 Task: Add a condition where "Priority Is High" in All unsolved tickets in your groups.
Action: Mouse moved to (201, 331)
Screenshot: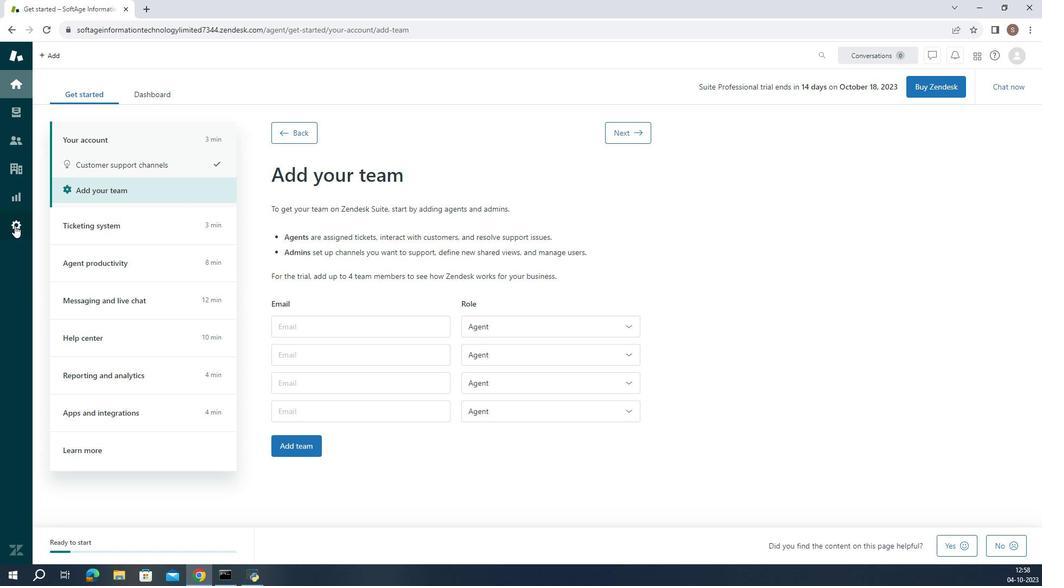
Action: Mouse pressed left at (201, 331)
Screenshot: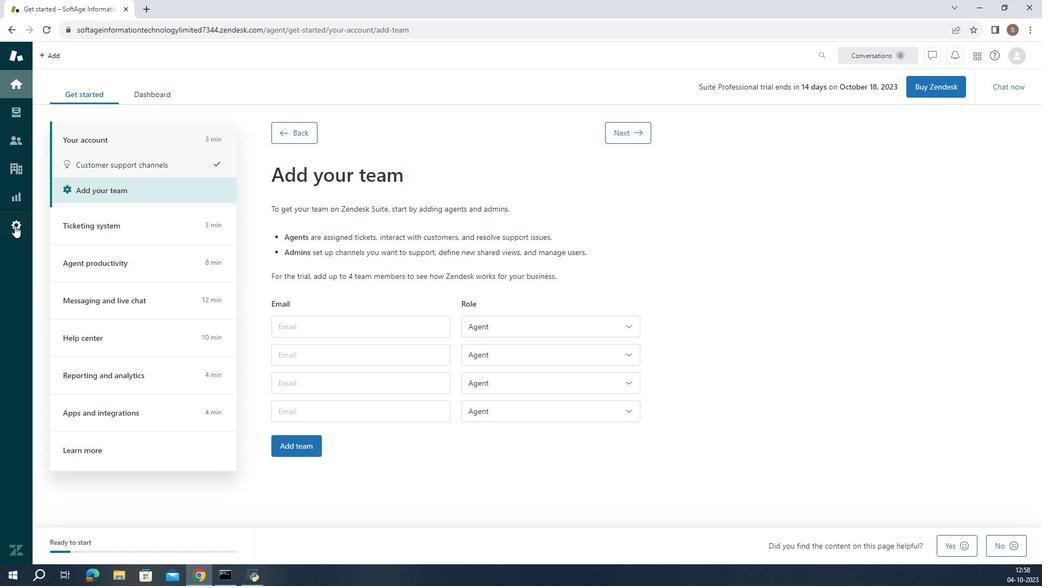 
Action: Mouse moved to (432, 464)
Screenshot: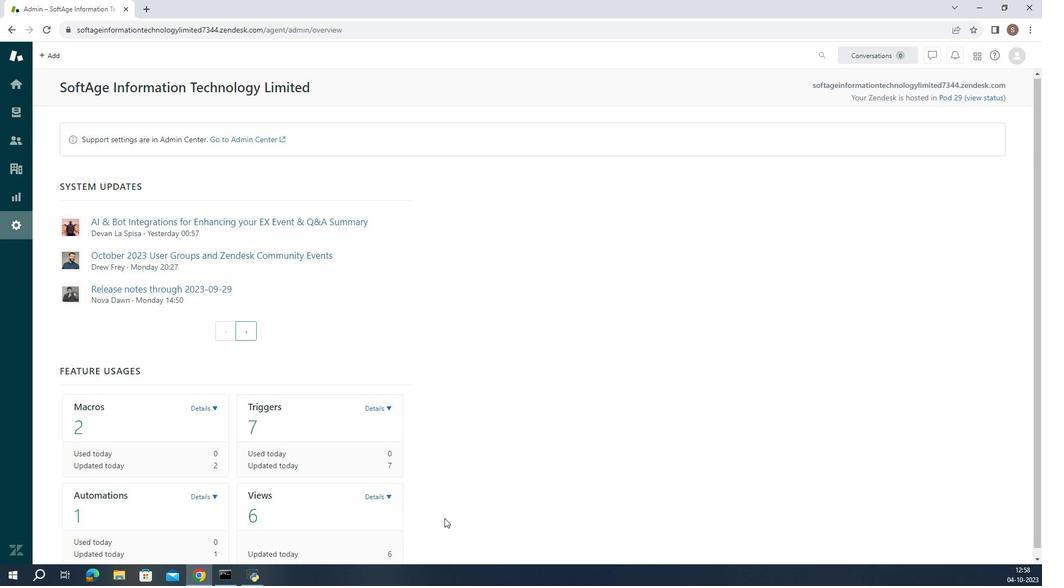 
Action: Mouse scrolled (432, 464) with delta (0, 0)
Screenshot: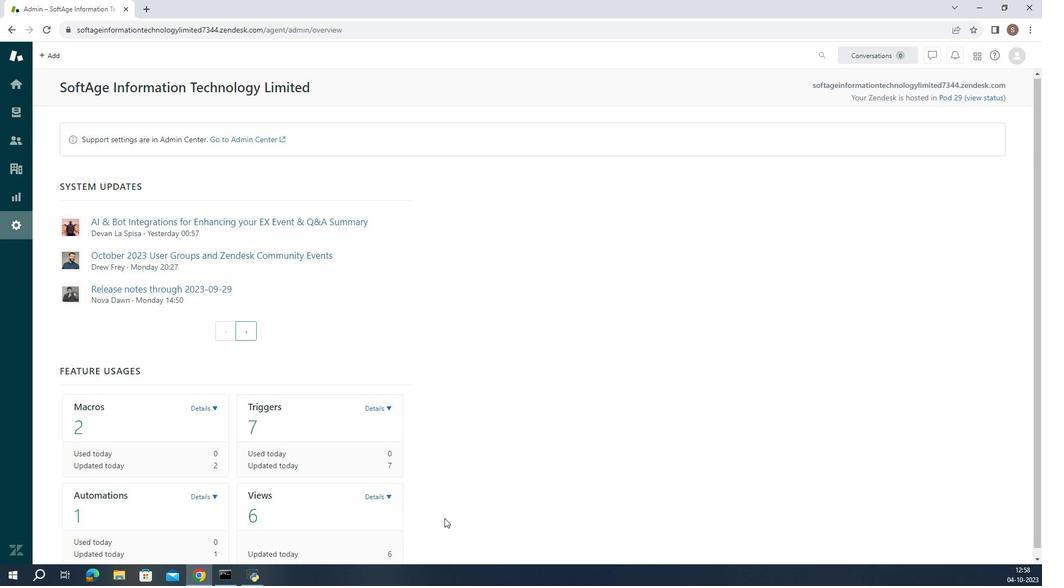 
Action: Mouse moved to (433, 464)
Screenshot: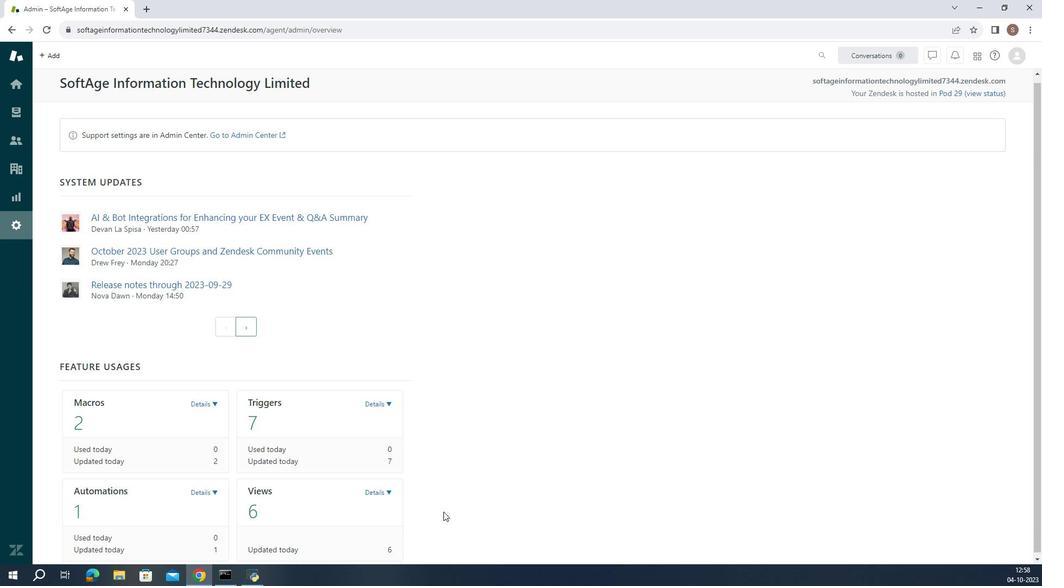 
Action: Mouse scrolled (433, 464) with delta (0, 0)
Screenshot: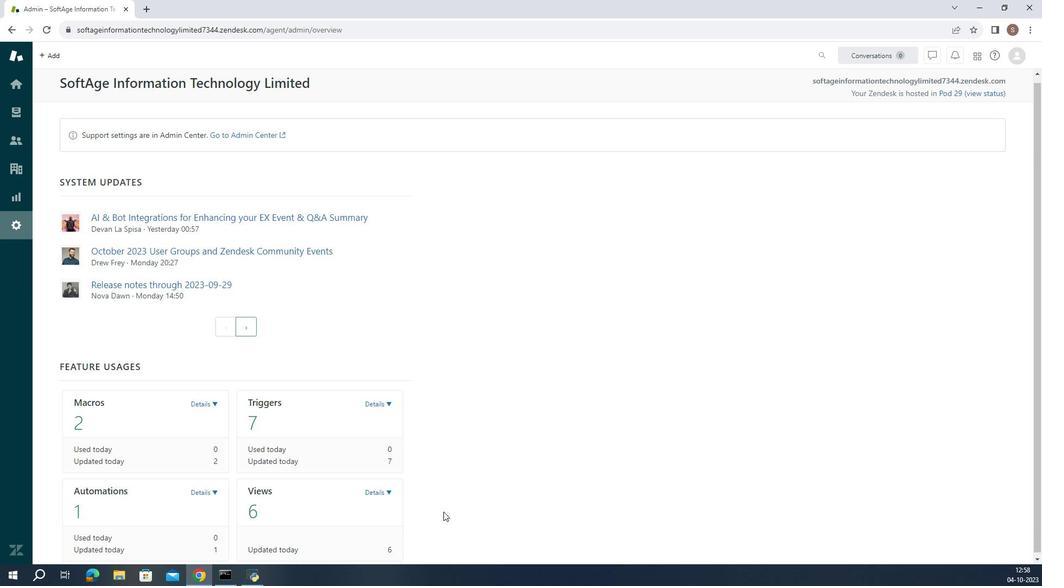 
Action: Mouse moved to (433, 462)
Screenshot: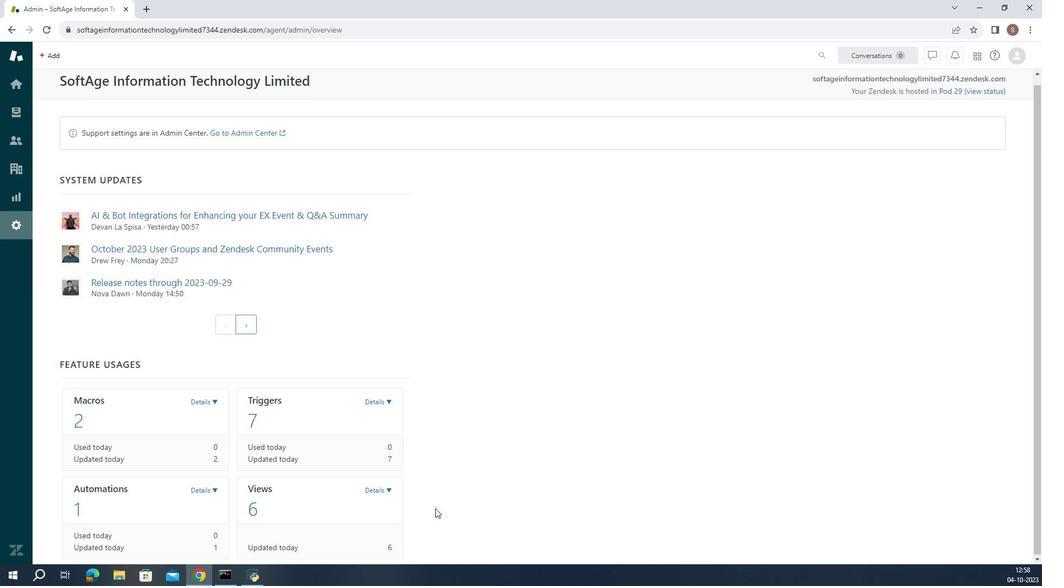 
Action: Mouse scrolled (433, 462) with delta (0, 0)
Screenshot: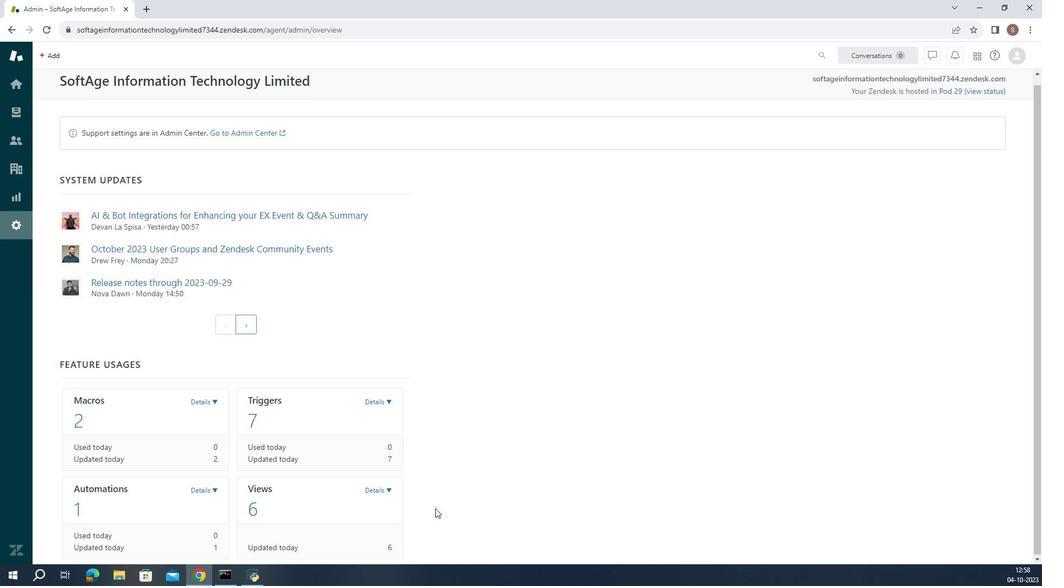 
Action: Mouse moved to (433, 460)
Screenshot: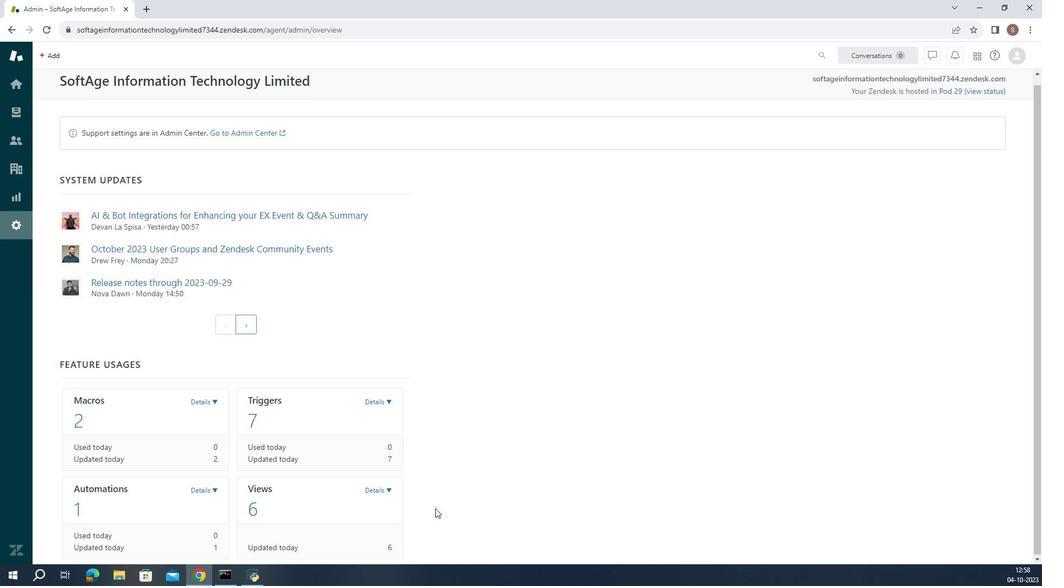 
Action: Mouse scrolled (433, 460) with delta (0, 0)
Screenshot: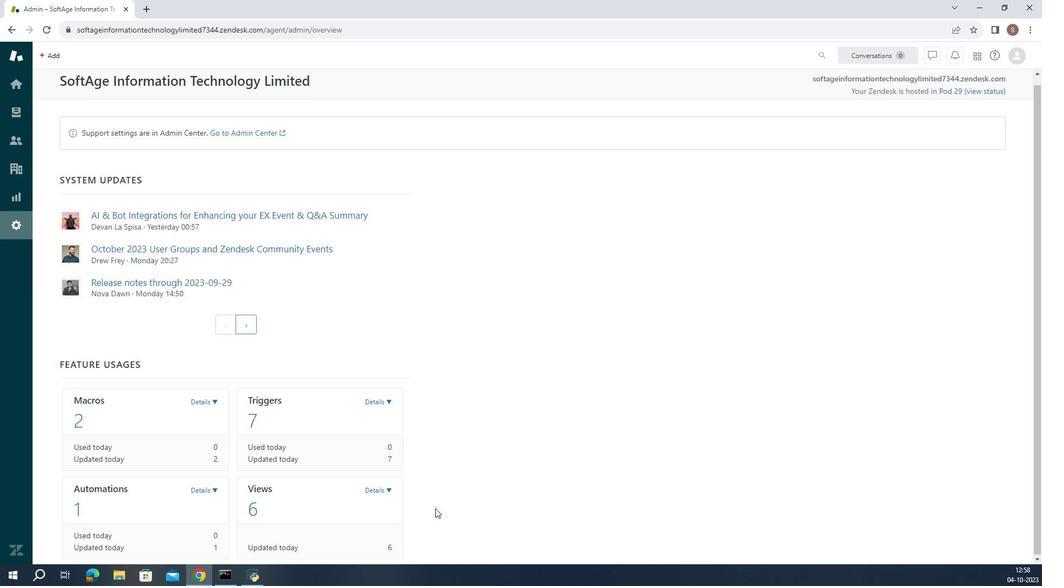 
Action: Mouse moved to (398, 449)
Screenshot: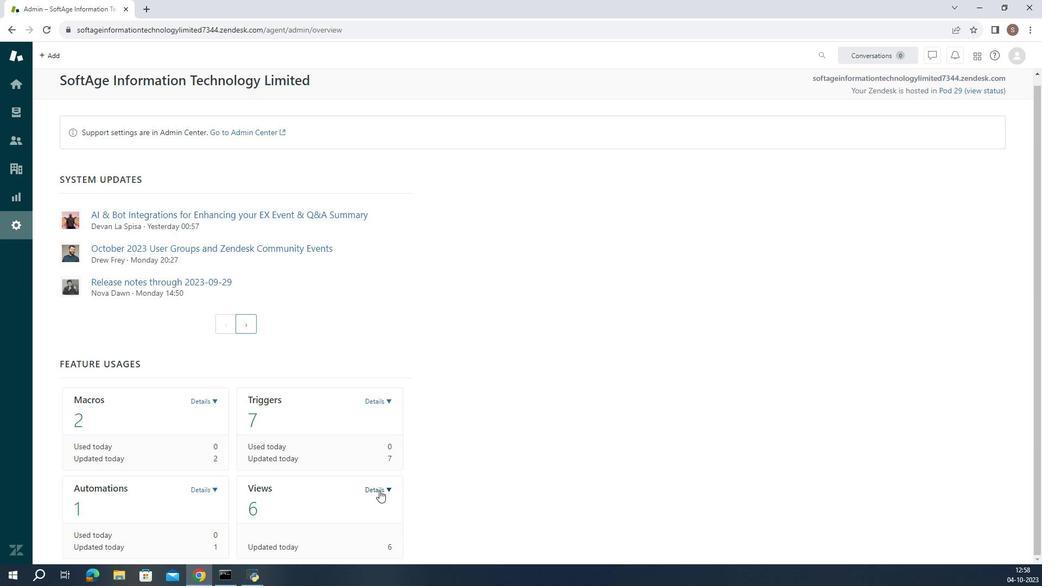 
Action: Mouse pressed left at (398, 449)
Screenshot: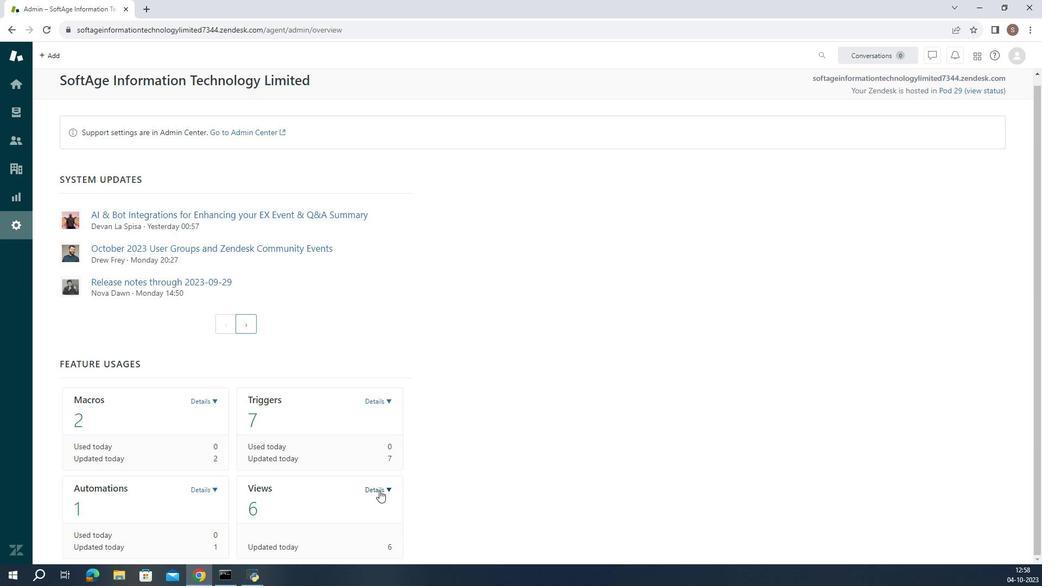
Action: Mouse scrolled (398, 449) with delta (0, 0)
Screenshot: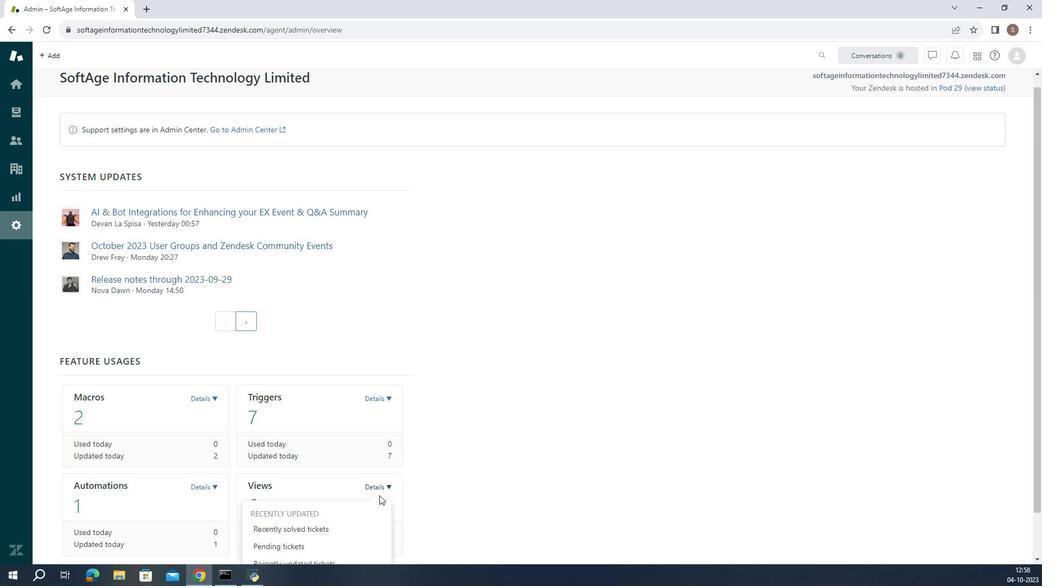
Action: Mouse moved to (398, 450)
Screenshot: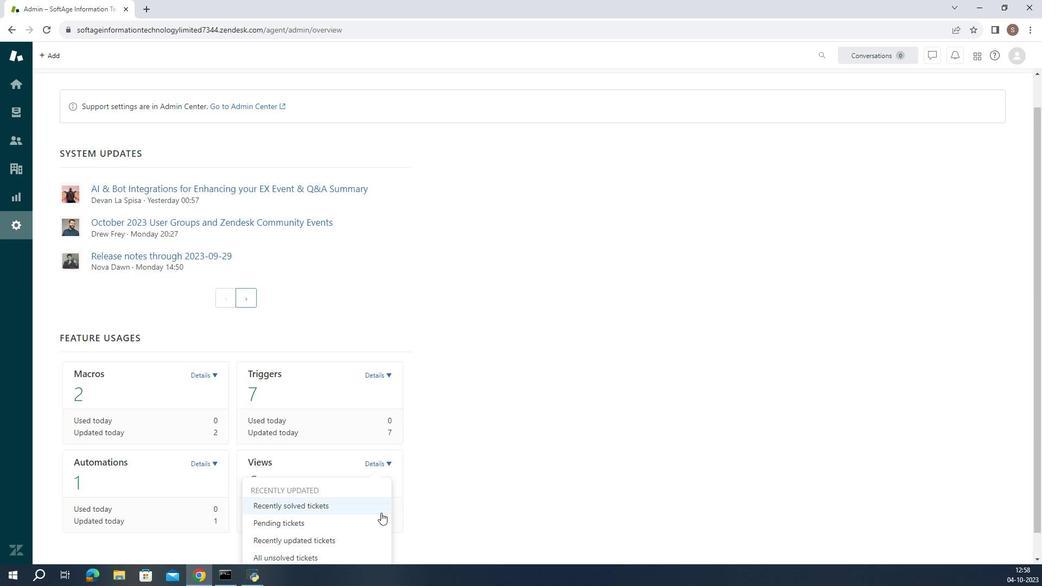 
Action: Mouse scrolled (398, 449) with delta (0, 0)
Screenshot: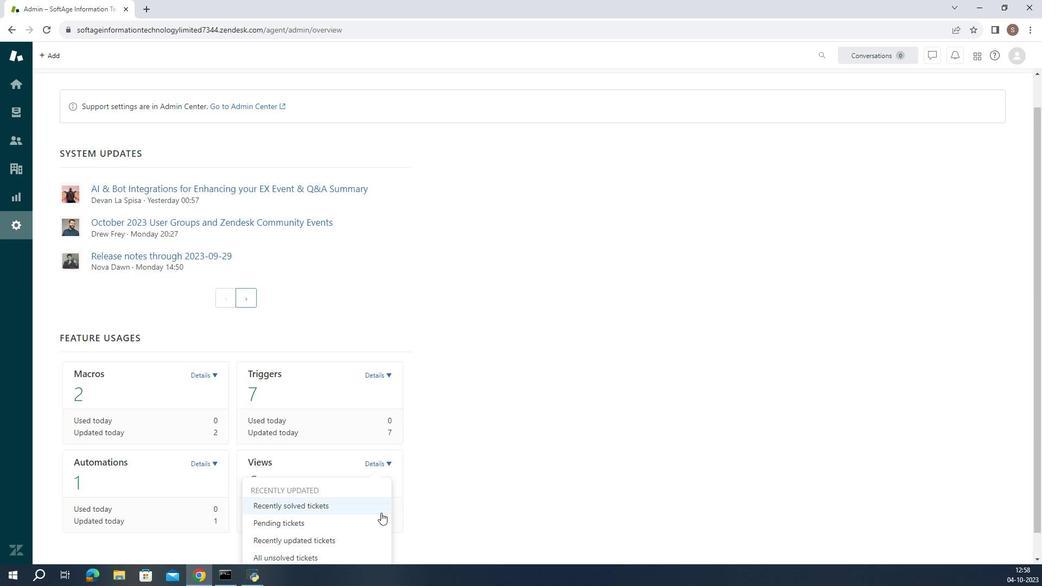 
Action: Mouse moved to (398, 450)
Screenshot: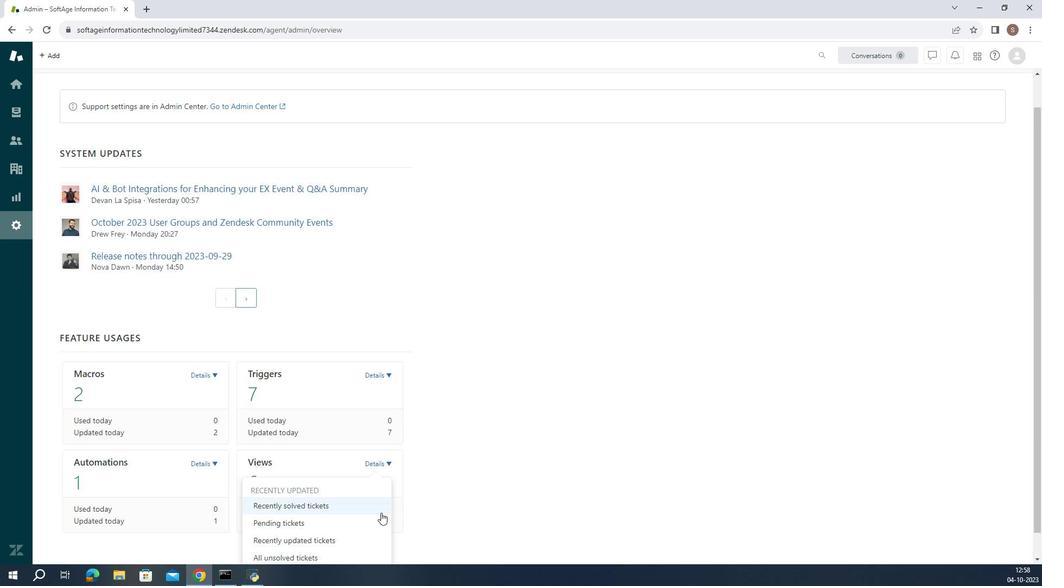 
Action: Mouse scrolled (398, 450) with delta (0, 0)
Screenshot: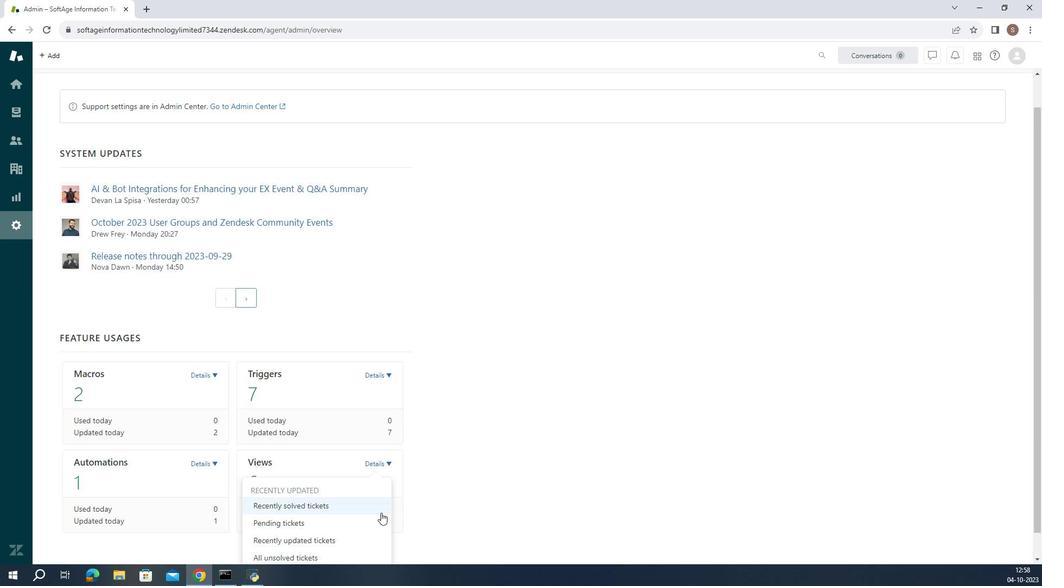 
Action: Mouse moved to (398, 451)
Screenshot: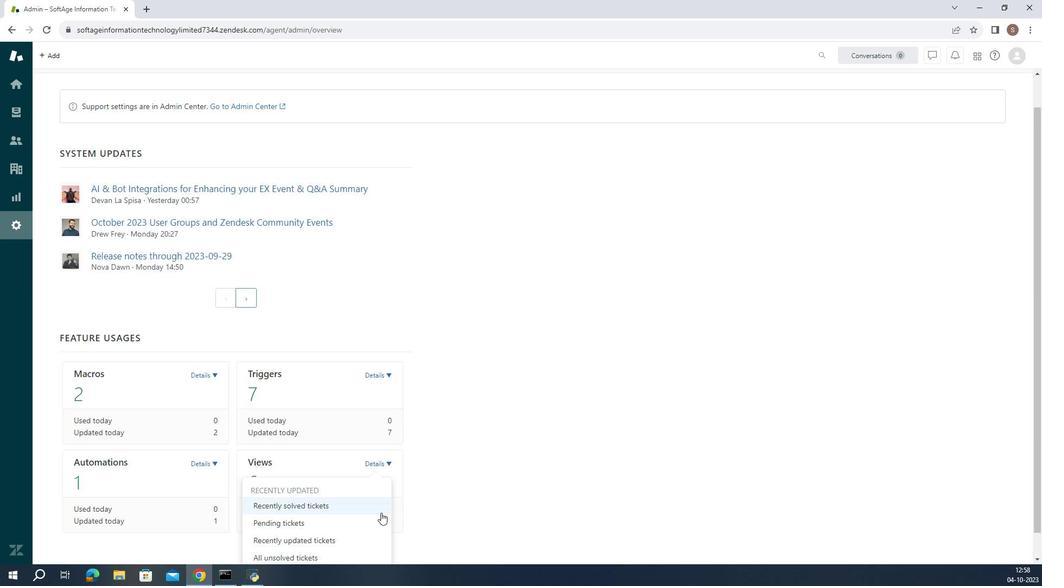 
Action: Mouse scrolled (398, 451) with delta (0, 0)
Screenshot: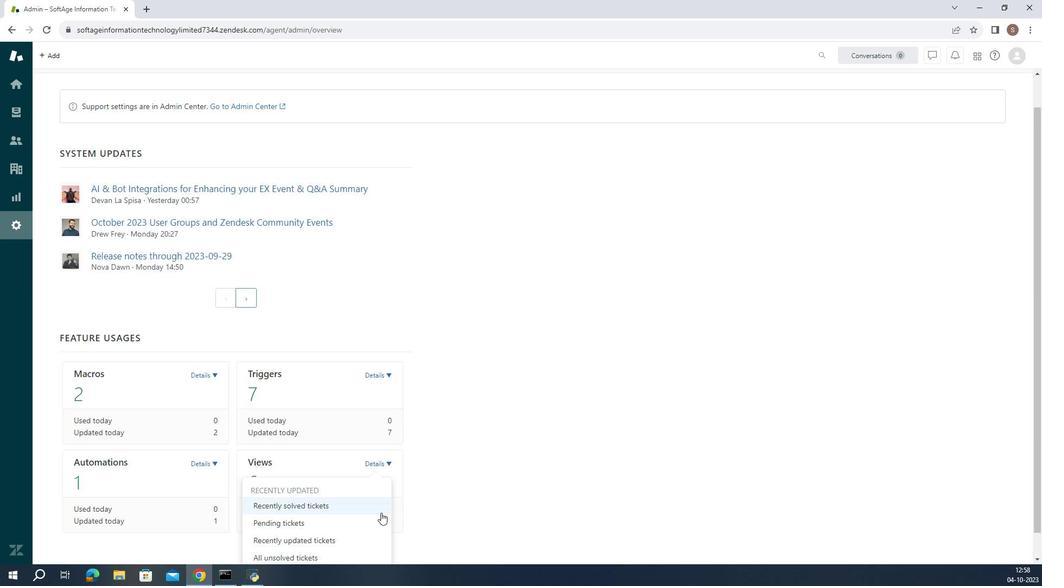 
Action: Mouse moved to (376, 468)
Screenshot: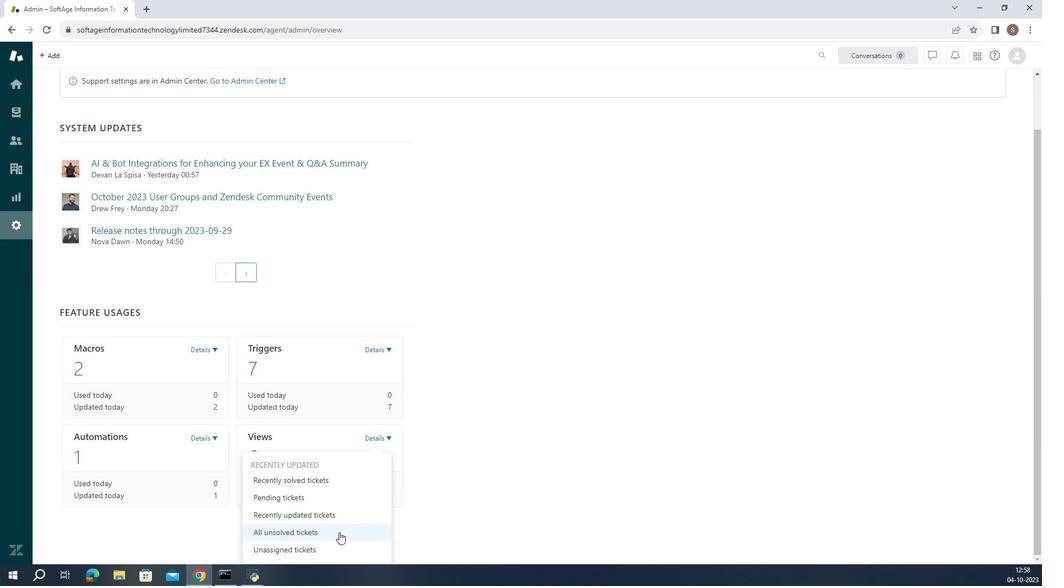 
Action: Mouse pressed left at (376, 468)
Screenshot: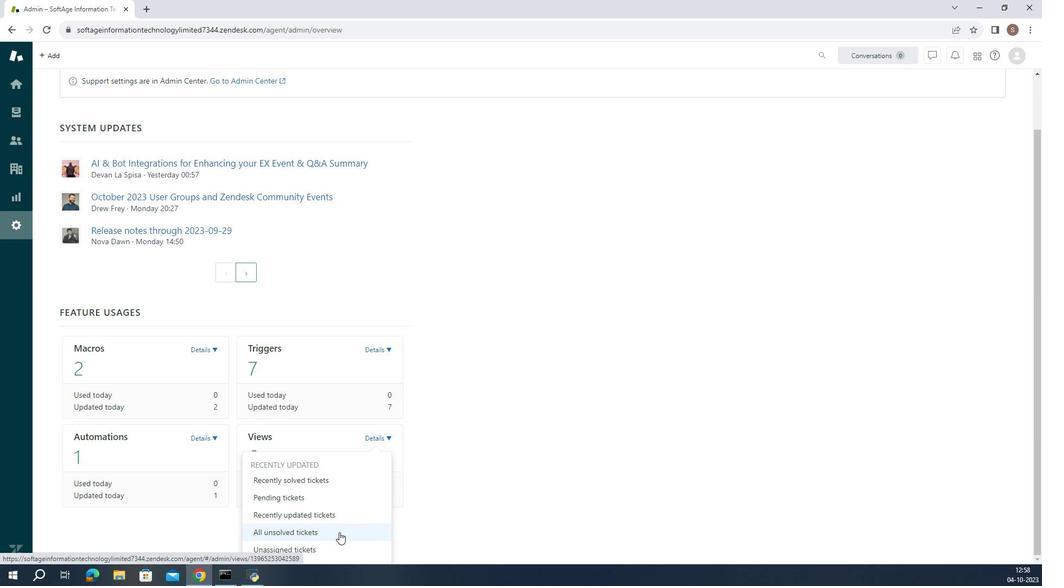 
Action: Mouse moved to (292, 391)
Screenshot: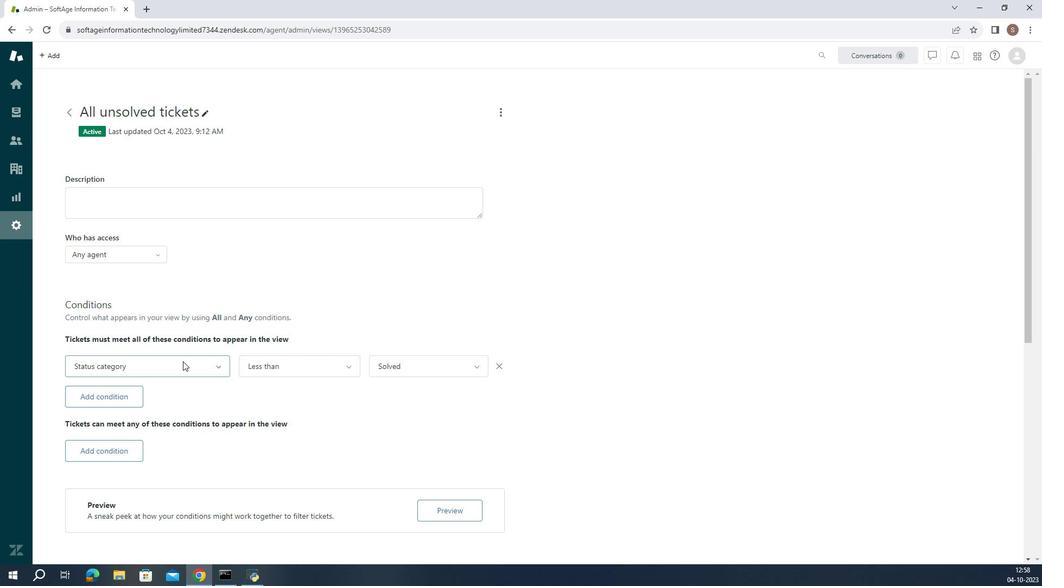 
Action: Mouse pressed left at (292, 391)
Screenshot: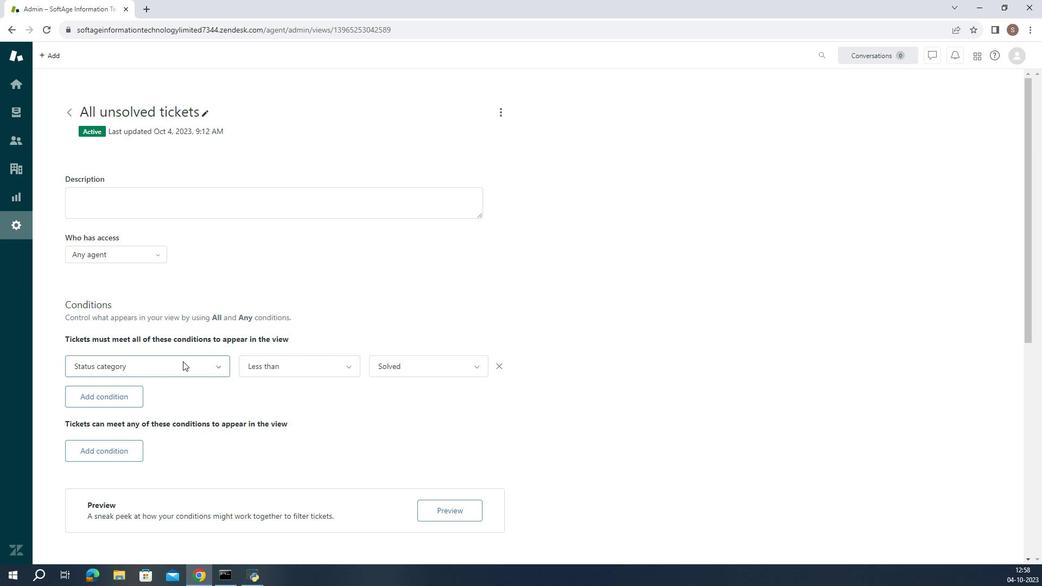 
Action: Mouse moved to (255, 345)
Screenshot: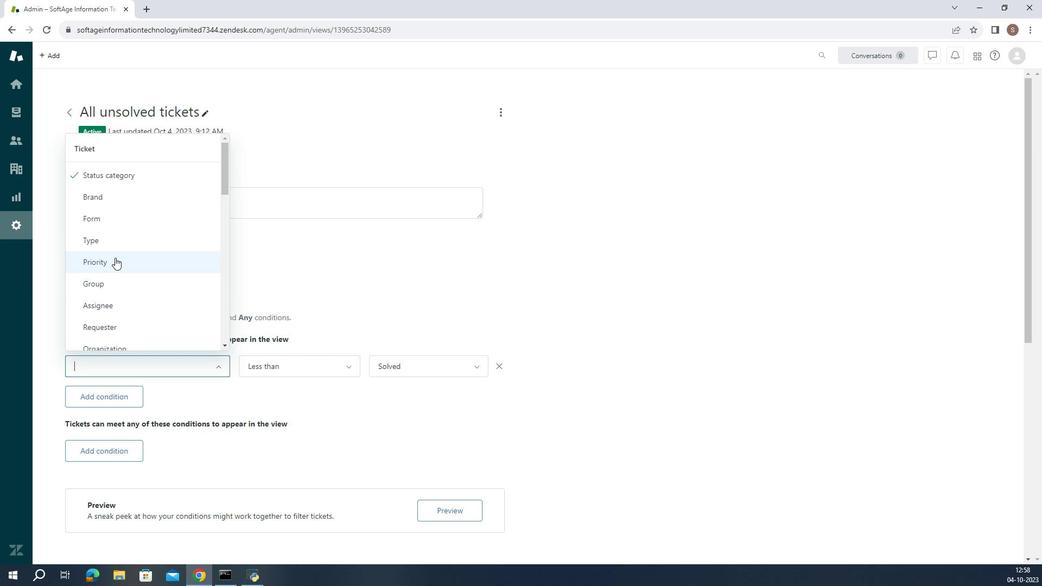 
Action: Mouse pressed left at (255, 345)
Screenshot: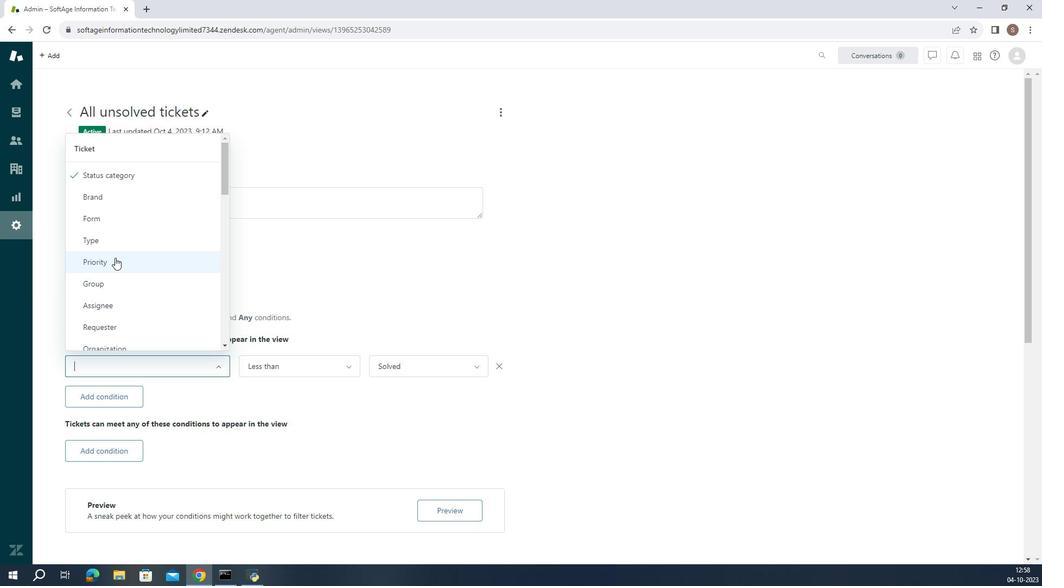 
Action: Mouse moved to (349, 391)
Screenshot: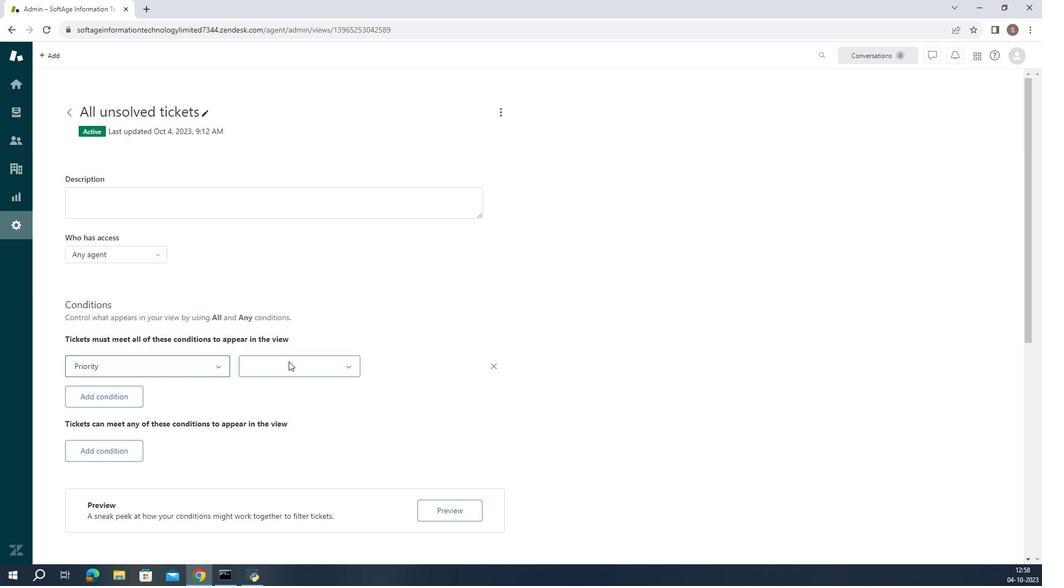 
Action: Mouse pressed left at (349, 391)
Screenshot: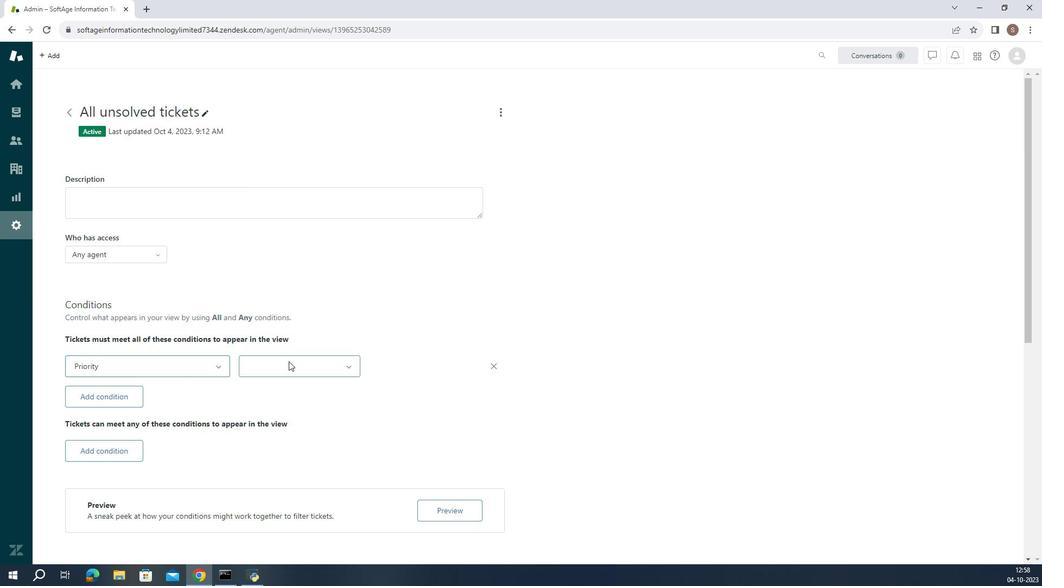 
Action: Mouse moved to (345, 408)
Screenshot: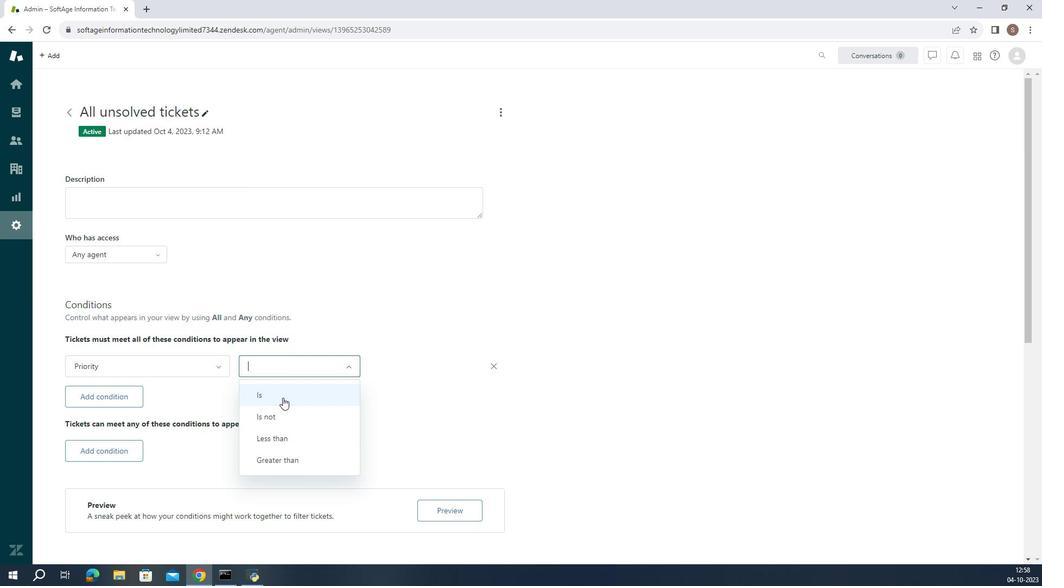 
Action: Mouse pressed left at (345, 408)
Screenshot: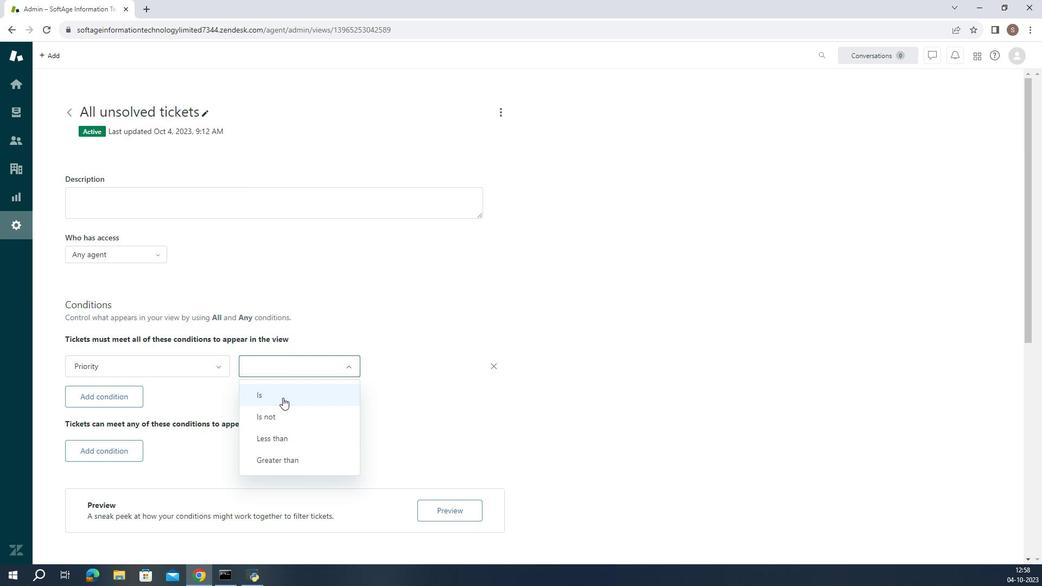 
Action: Mouse moved to (446, 390)
Screenshot: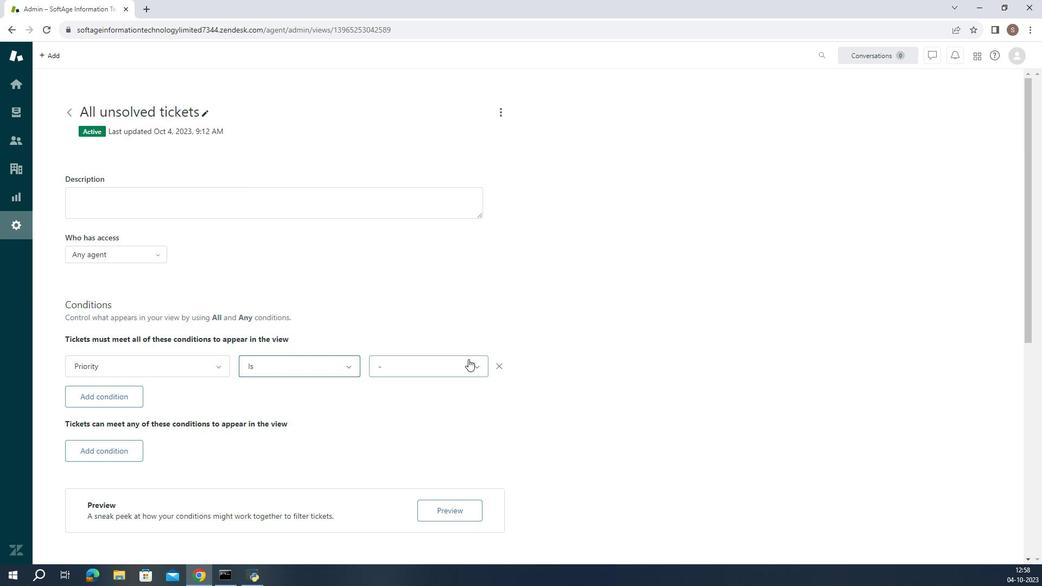 
Action: Mouse pressed left at (446, 390)
Screenshot: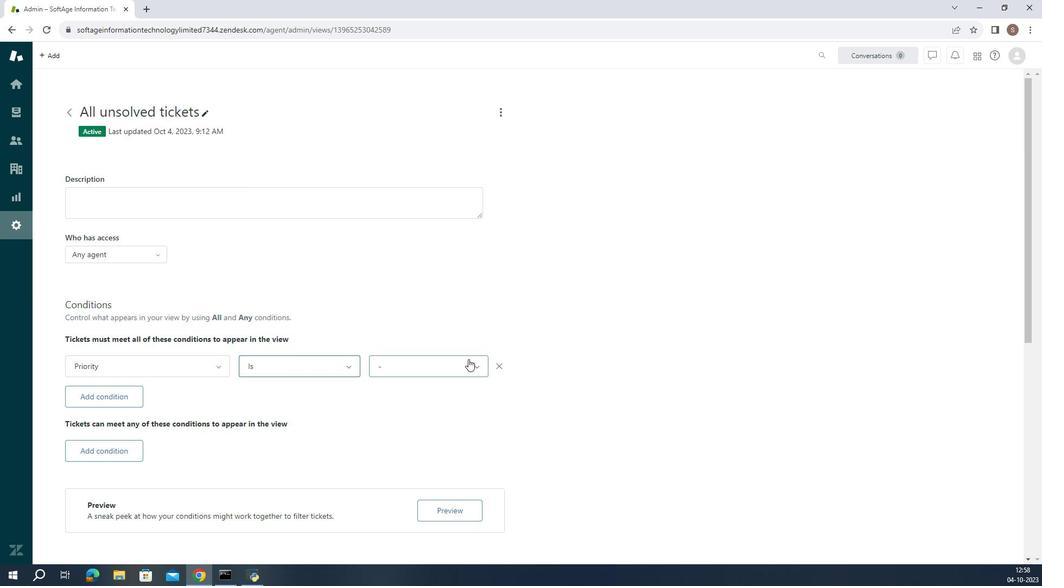 
Action: Mouse moved to (422, 435)
Screenshot: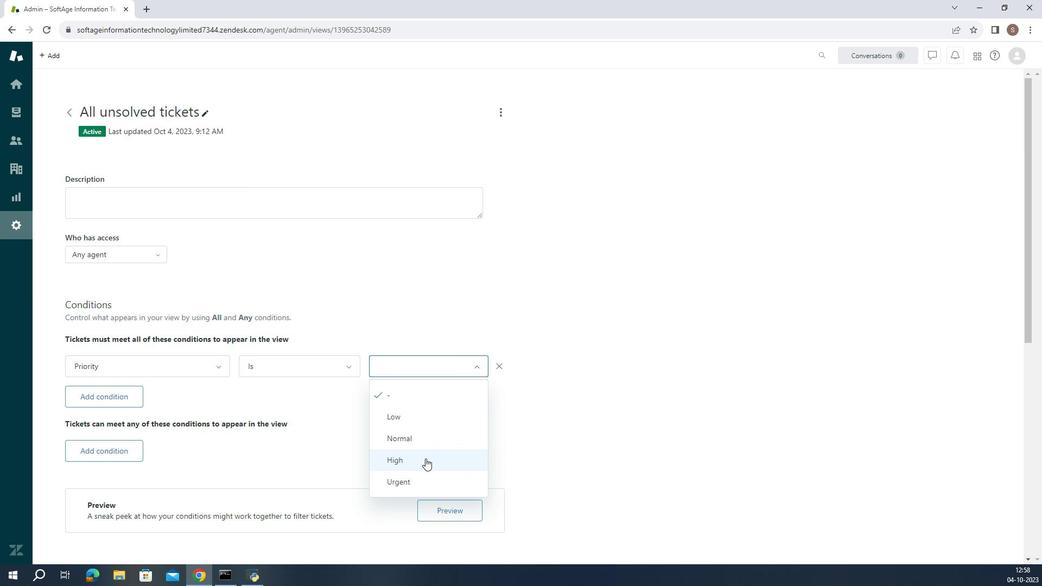 
Action: Mouse pressed left at (422, 435)
Screenshot: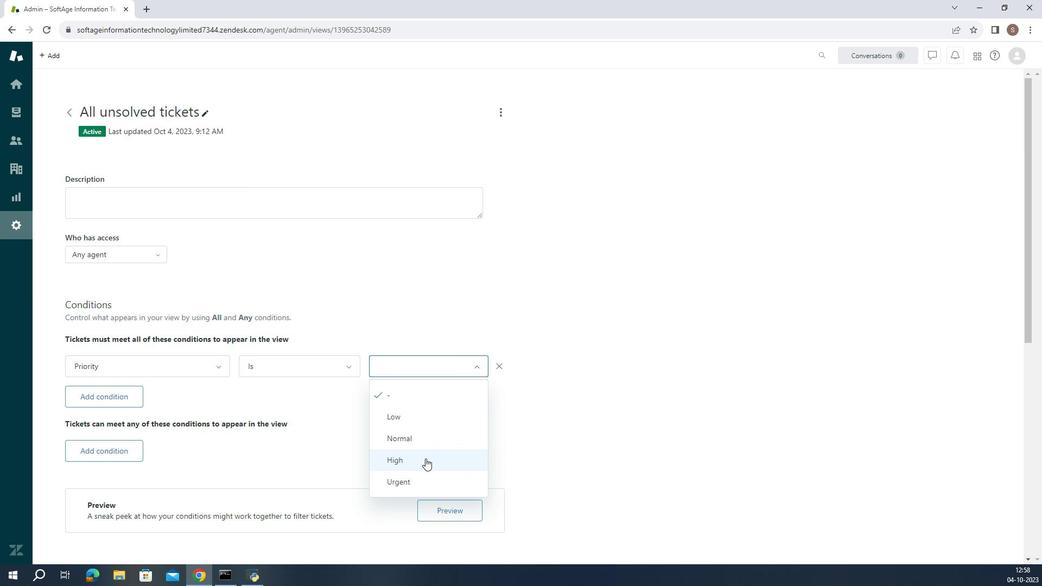 
Action: Mouse moved to (444, 419)
Screenshot: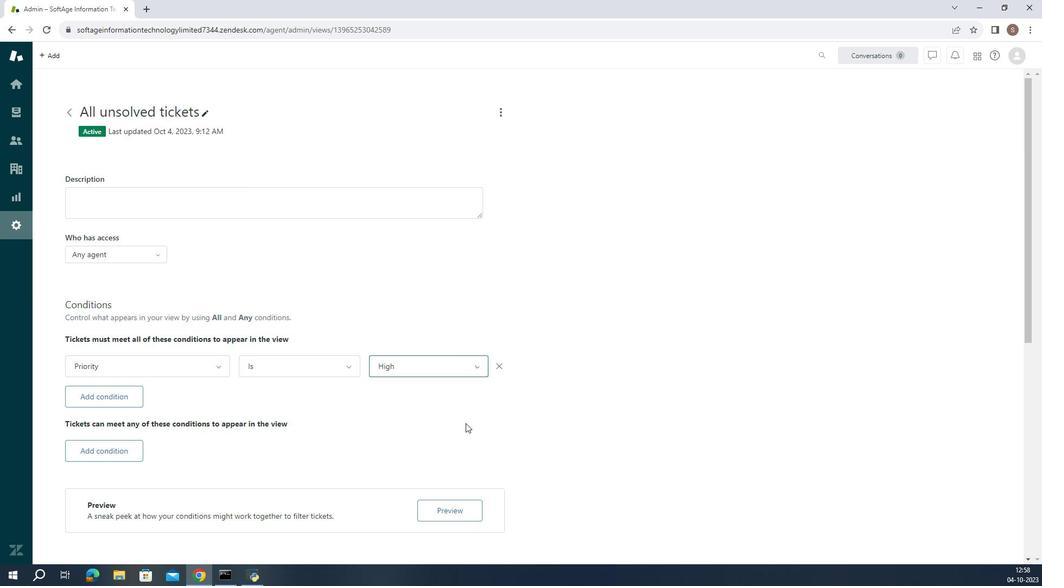 
Action: Mouse pressed left at (444, 419)
Screenshot: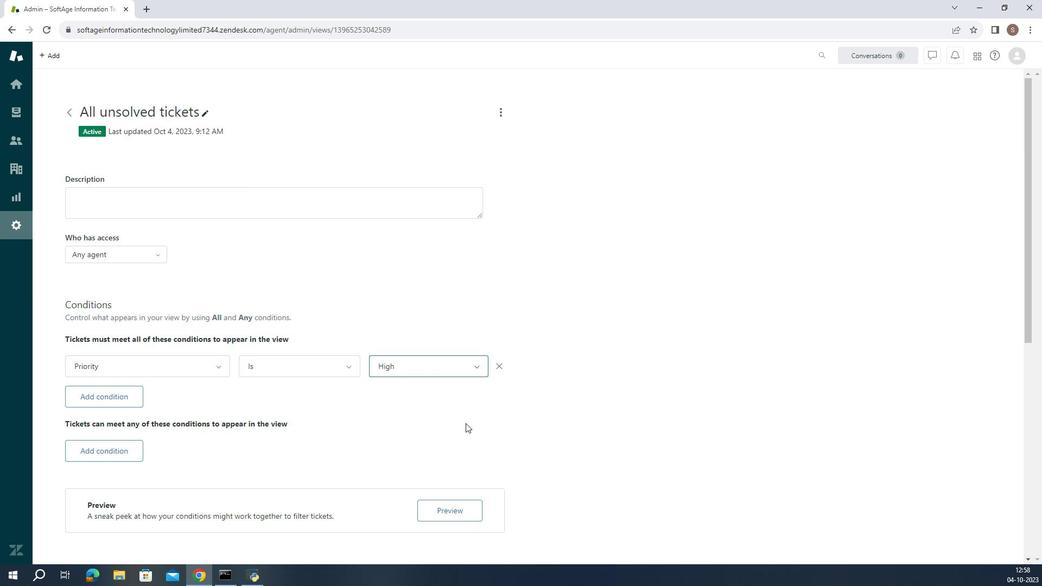 
Action: Mouse moved to (444, 417)
Screenshot: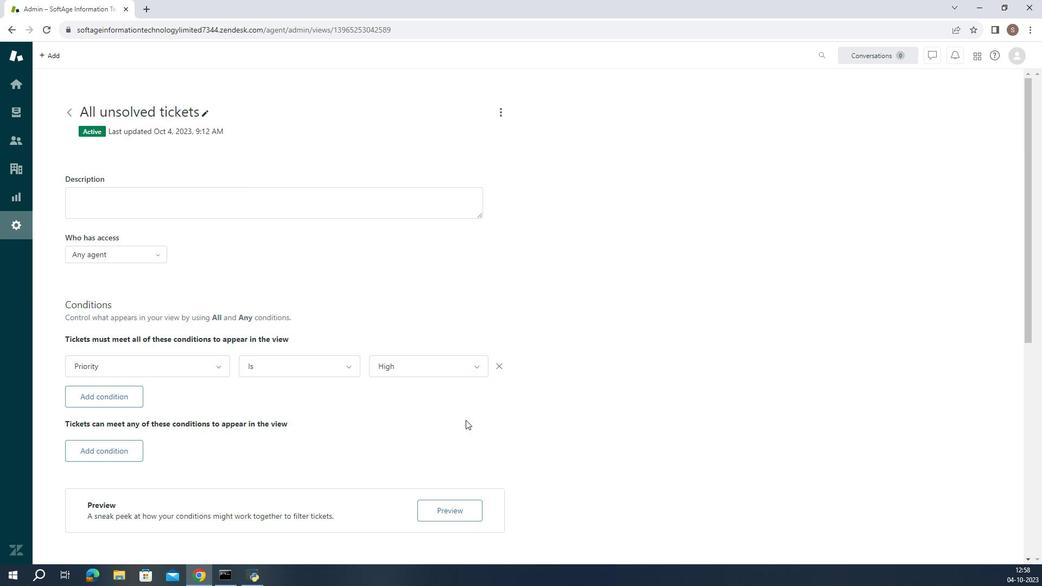 
